 Task: Extract dialogue from a video to create a standalone audio file.
Action: Mouse moved to (3, 13)
Screenshot: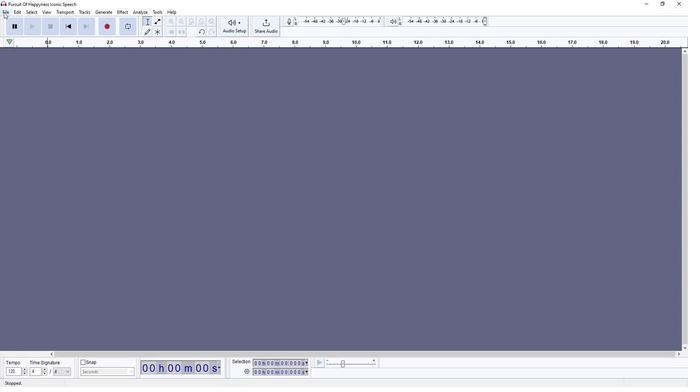 
Action: Mouse pressed left at (3, 13)
Screenshot: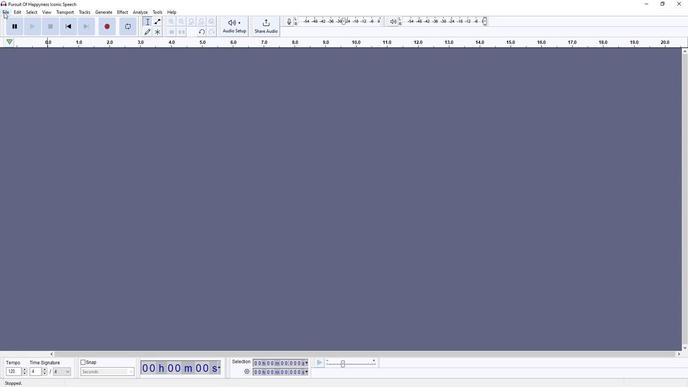 
Action: Mouse moved to (123, 83)
Screenshot: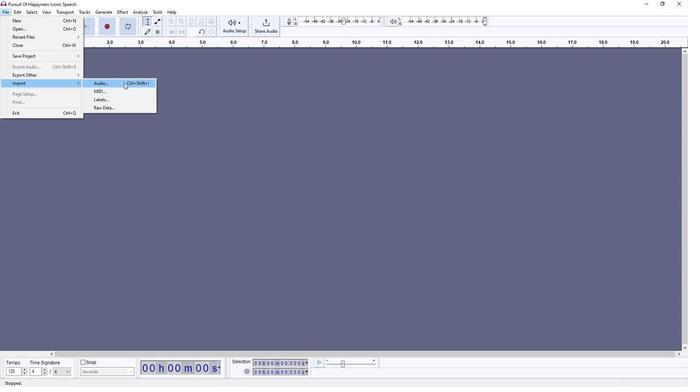 
Action: Mouse pressed left at (123, 83)
Screenshot: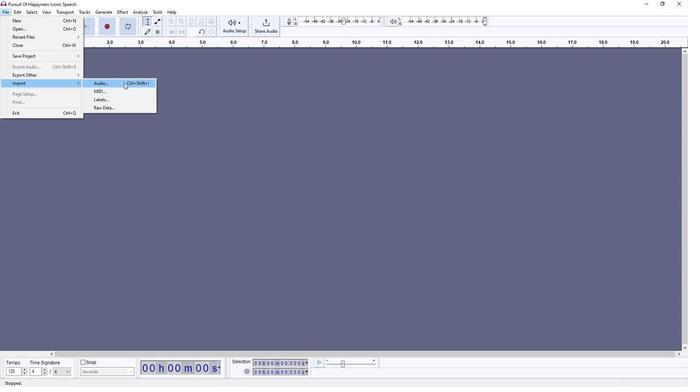 
Action: Mouse moved to (54, 71)
Screenshot: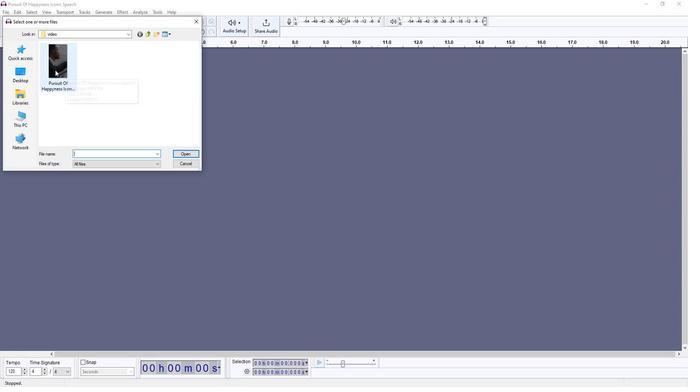 
Action: Mouse pressed left at (54, 71)
Screenshot: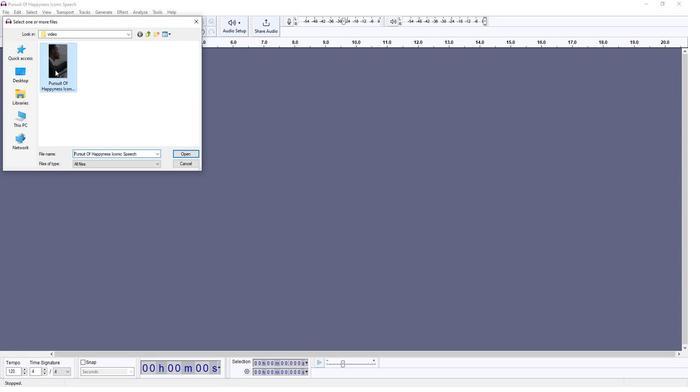 
Action: Mouse moved to (184, 153)
Screenshot: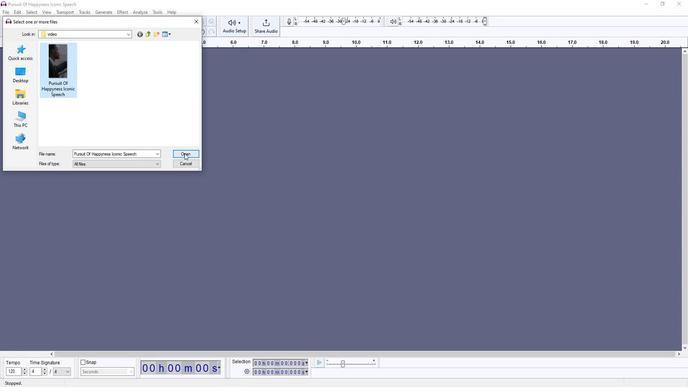 
Action: Mouse pressed left at (184, 153)
Screenshot: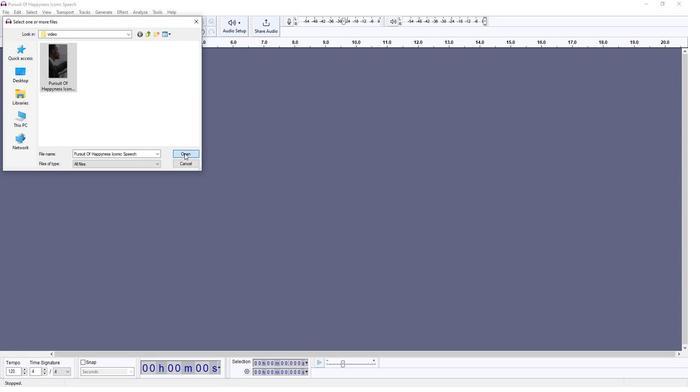 
Action: Mouse moved to (678, 73)
Screenshot: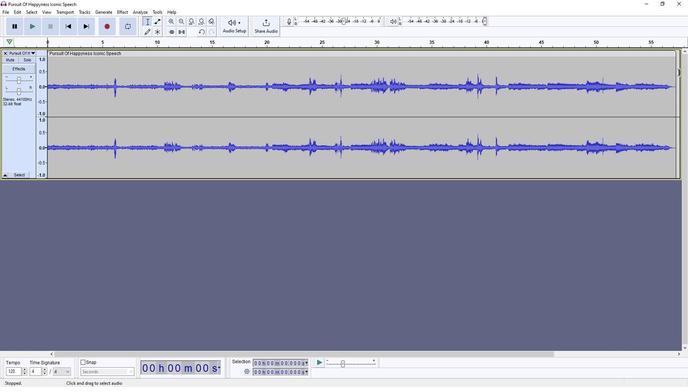 
Action: Mouse pressed left at (678, 73)
Screenshot: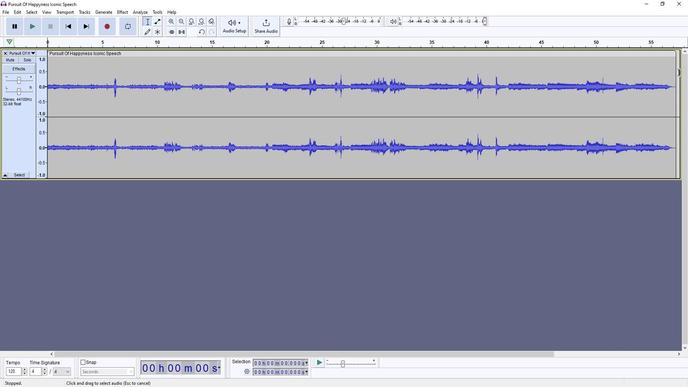 
Action: Mouse moved to (33, 23)
Screenshot: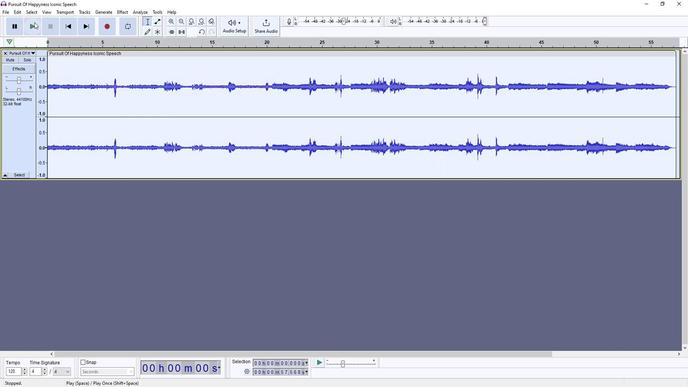 
Action: Mouse pressed left at (33, 23)
Screenshot: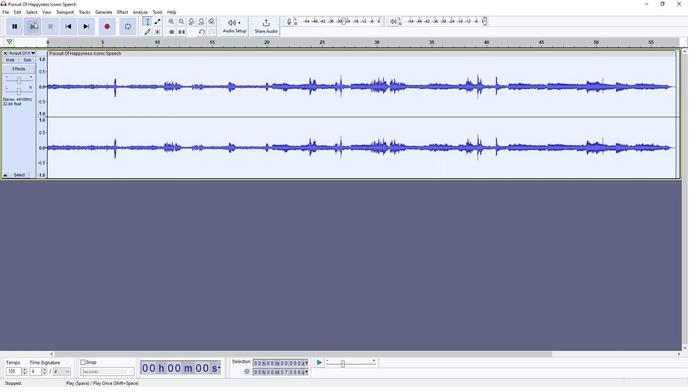 
Action: Mouse moved to (52, 25)
Screenshot: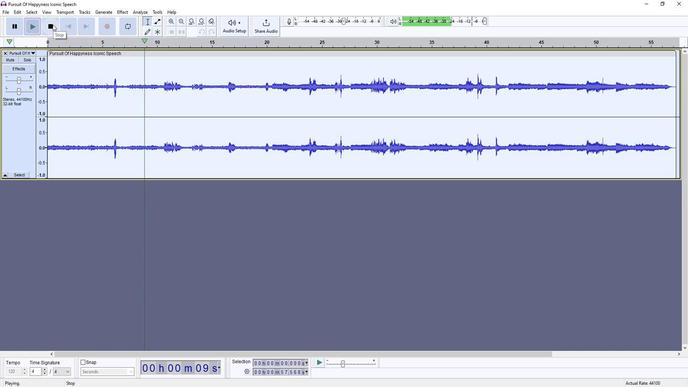 
Action: Mouse pressed left at (52, 25)
Screenshot: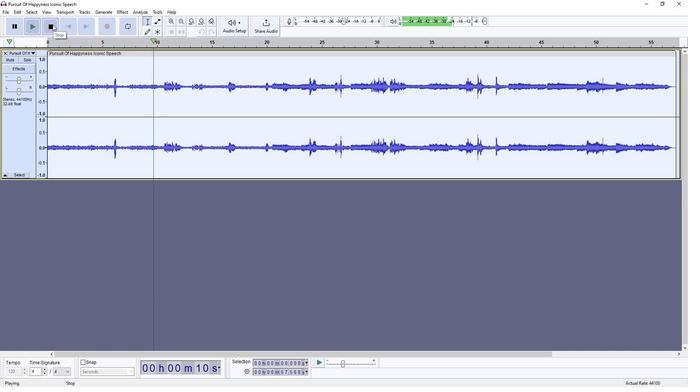 
Action: Mouse moved to (120, 12)
Screenshot: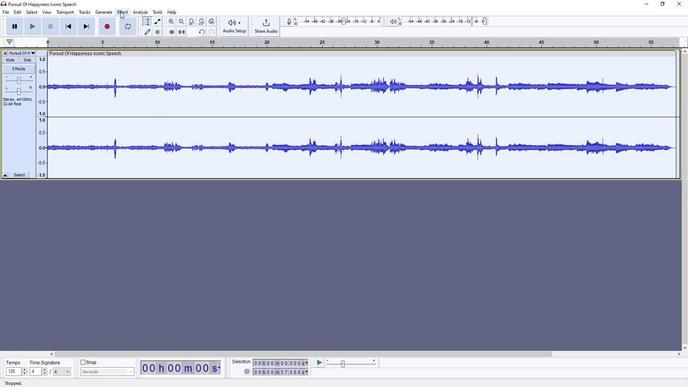 
Action: Mouse pressed left at (120, 12)
Screenshot: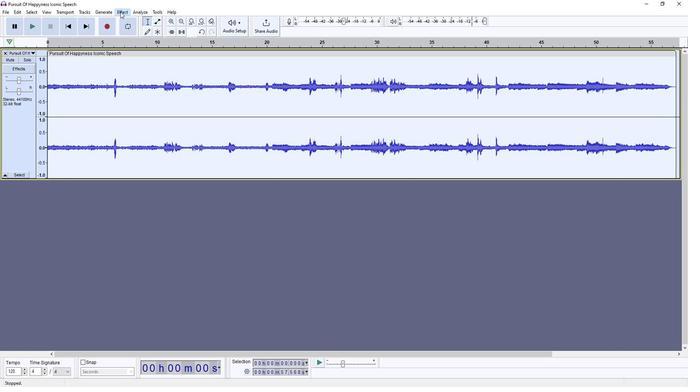 
Action: Mouse moved to (244, 94)
Screenshot: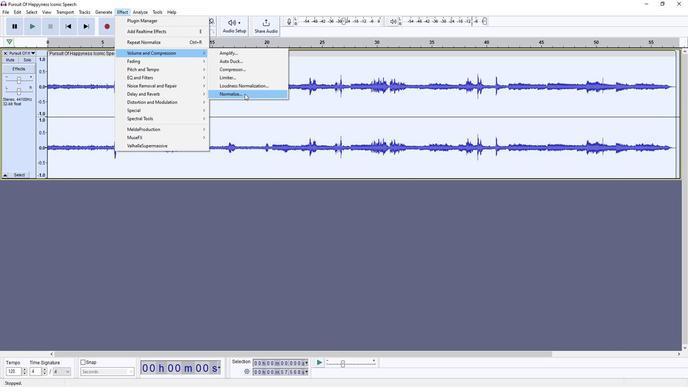 
Action: Mouse pressed left at (244, 94)
Screenshot: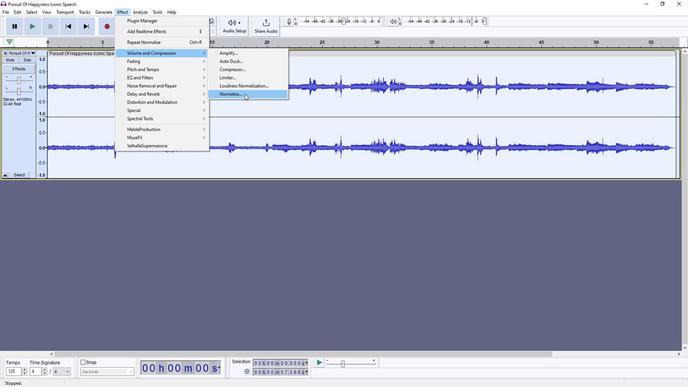 
Action: Mouse moved to (383, 179)
Screenshot: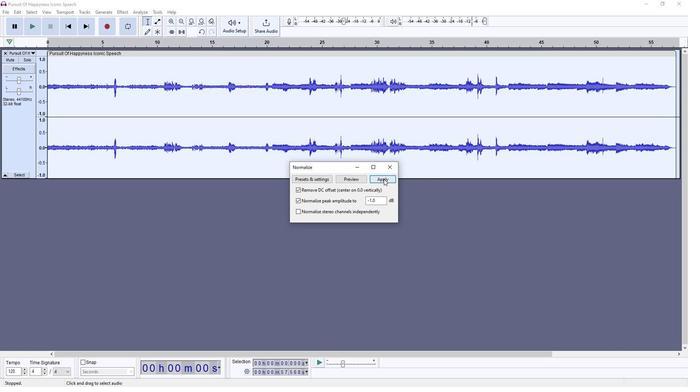 
Action: Mouse pressed left at (383, 179)
Screenshot: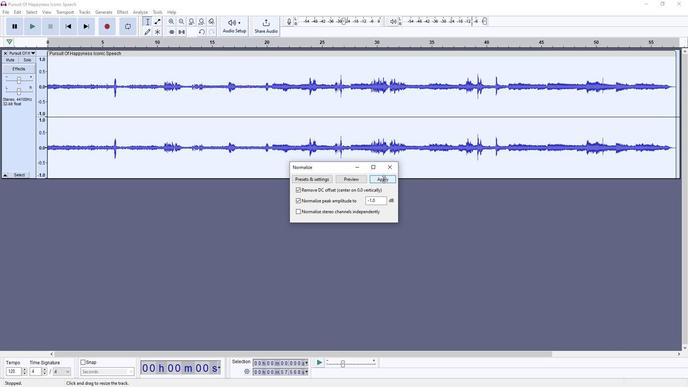 
Action: Mouse moved to (18, 82)
Screenshot: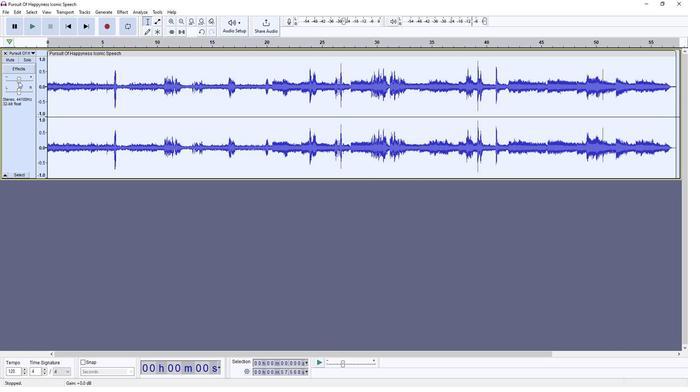 
Action: Mouse pressed left at (18, 82)
Screenshot: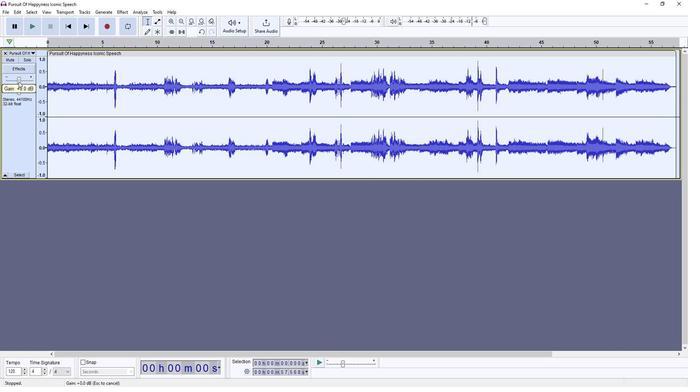 
Action: Mouse moved to (31, 29)
Screenshot: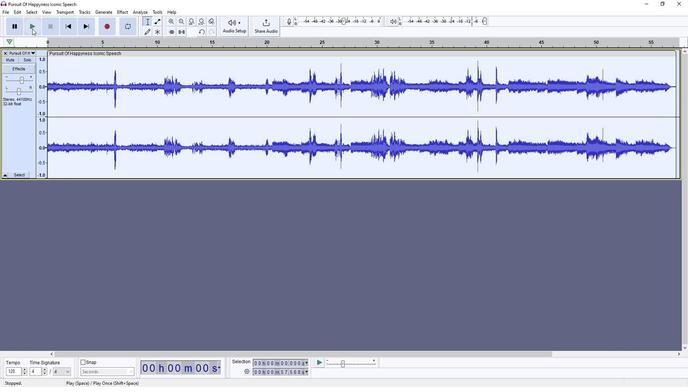 
Action: Mouse pressed left at (31, 29)
Screenshot: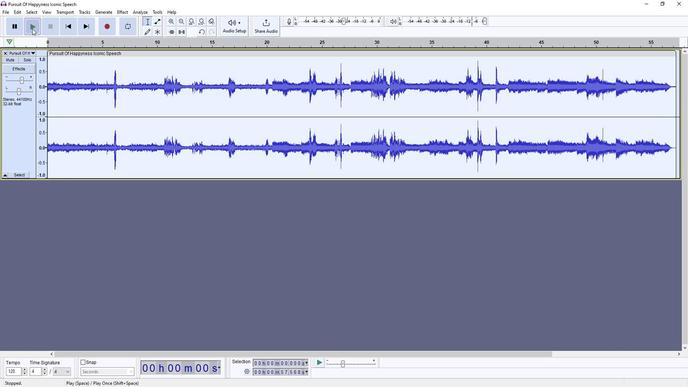 
Action: Mouse moved to (51, 27)
Screenshot: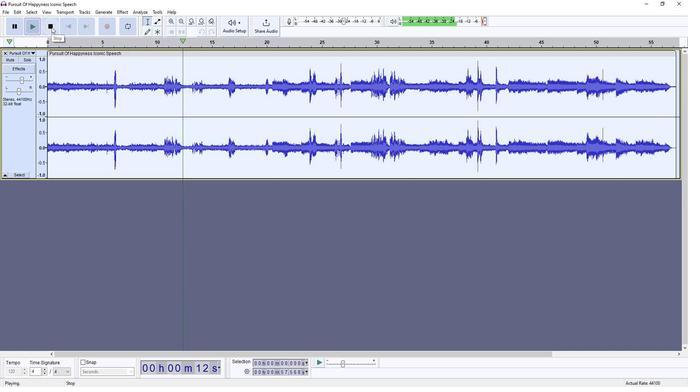 
Action: Mouse pressed left at (51, 27)
Screenshot: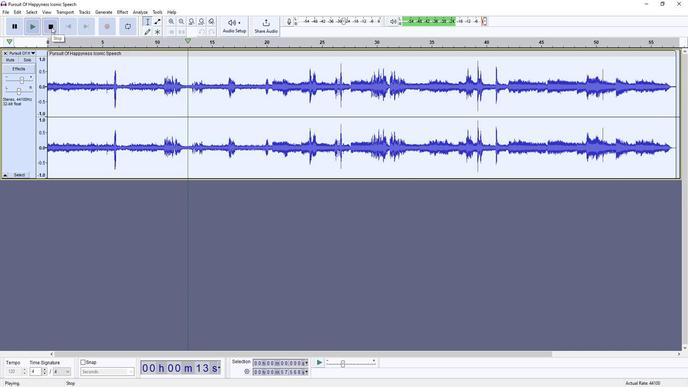 
Action: Mouse moved to (1, 14)
Screenshot: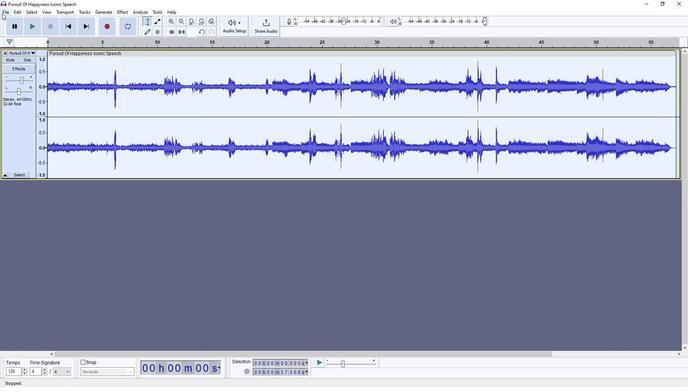 
Action: Mouse pressed left at (1, 14)
Screenshot: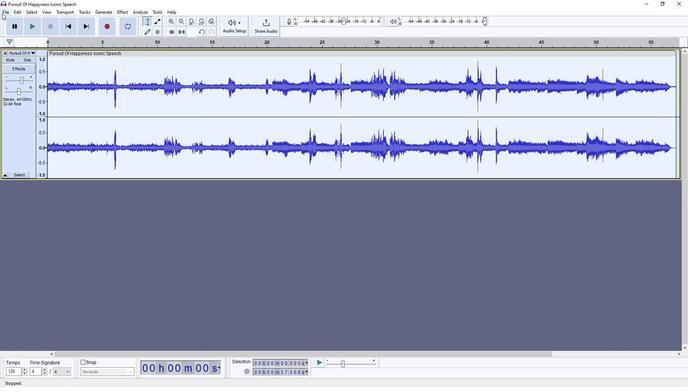 
Action: Mouse moved to (28, 64)
Screenshot: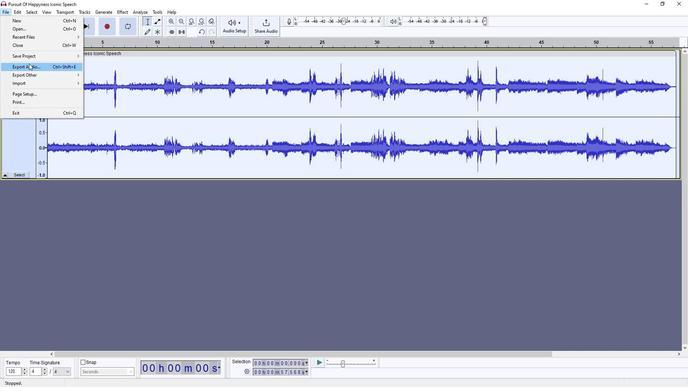 
Action: Mouse pressed left at (28, 64)
Screenshot: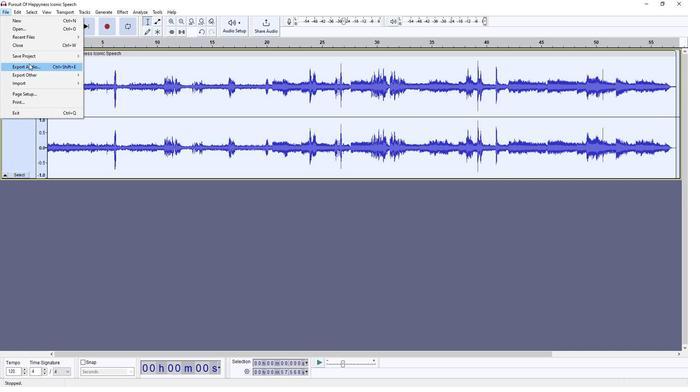 
Action: Mouse moved to (140, 52)
Screenshot: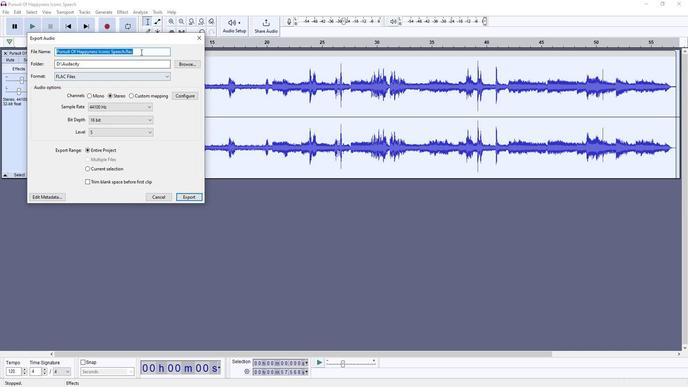 
Action: Key pressed <Key.backspace><Key.shift><Key.shift><Key.shift><Key.shift>Dialogue<Key.space>from<Key.space>a<Key.space>video<Key.space>to<Key.space>mp3
Screenshot: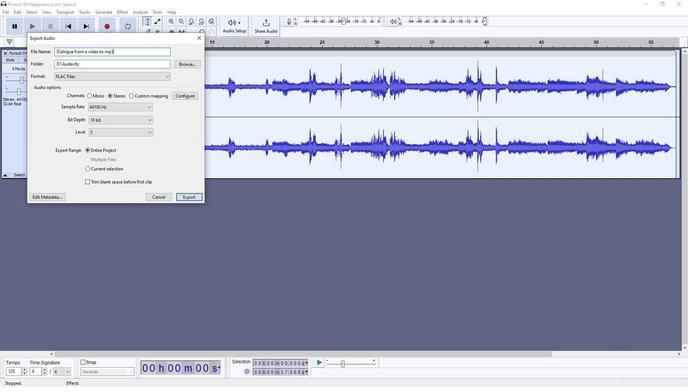 
Action: Mouse moved to (93, 74)
Screenshot: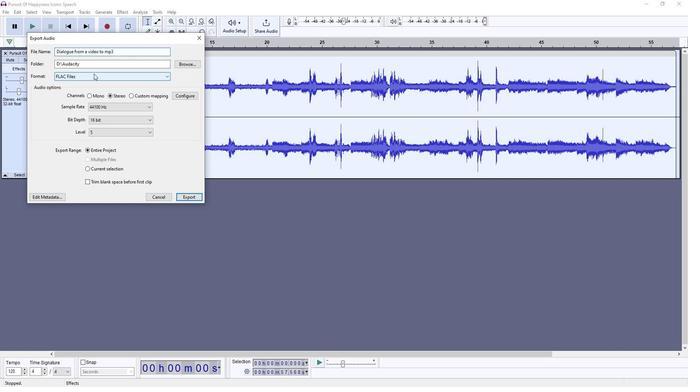 
Action: Mouse pressed left at (93, 74)
Screenshot: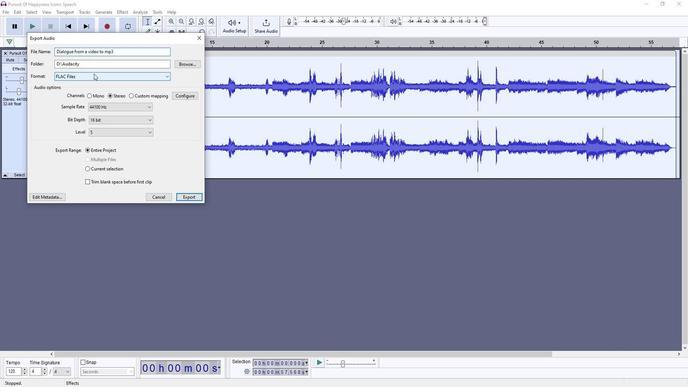 
Action: Mouse moved to (90, 94)
Screenshot: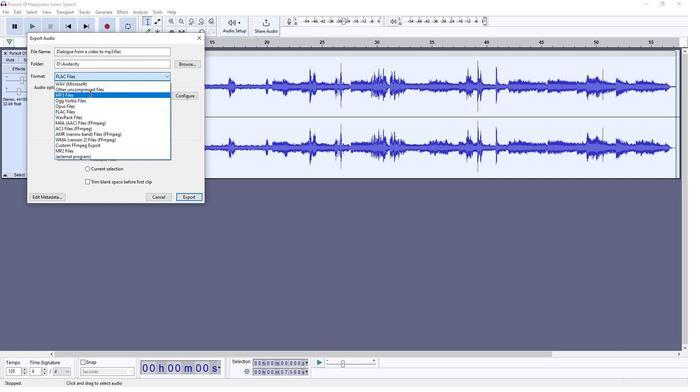 
Action: Mouse pressed left at (90, 94)
Screenshot: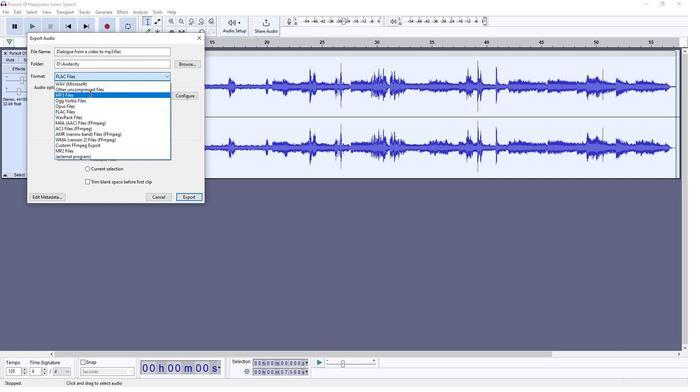 
Action: Mouse moved to (191, 196)
Screenshot: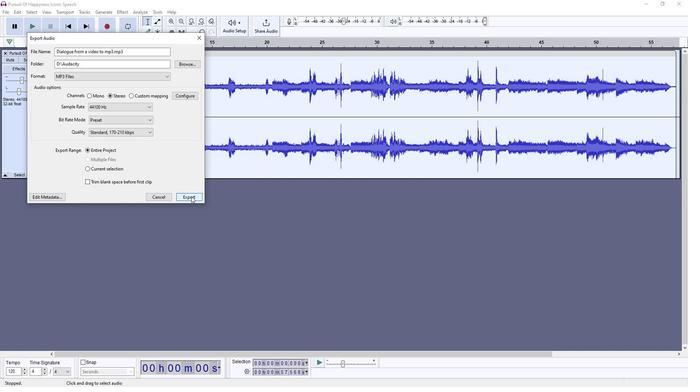 
Action: Mouse pressed left at (191, 196)
Screenshot: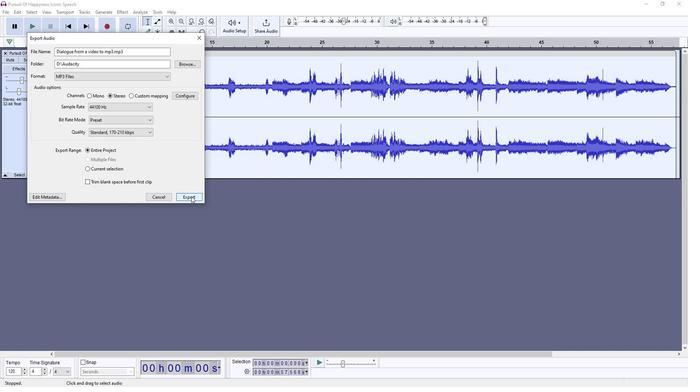 
Action: Mouse moved to (6, 12)
Screenshot: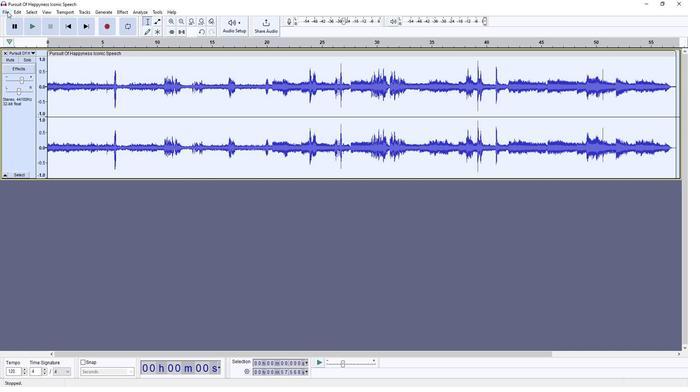 
Action: Mouse pressed left at (6, 12)
Screenshot: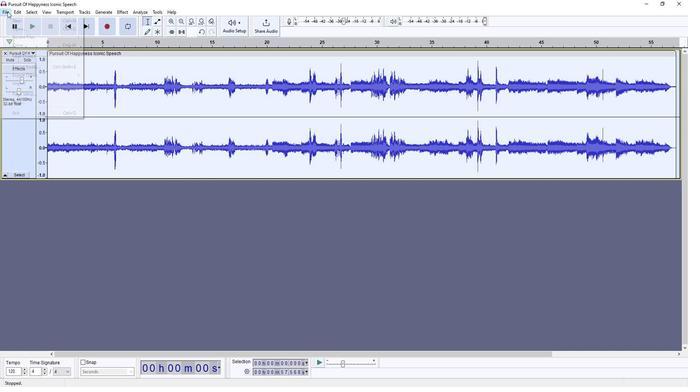 
Action: Mouse moved to (102, 64)
Screenshot: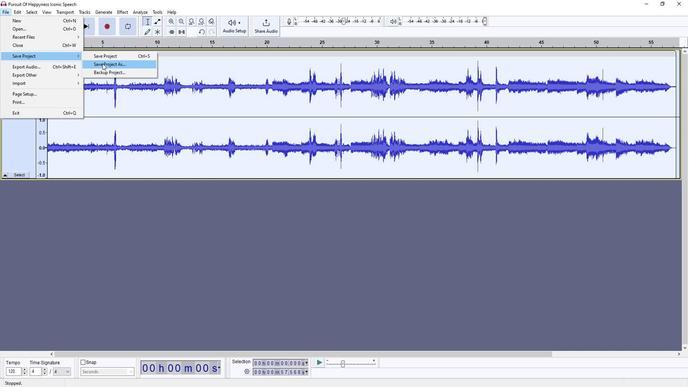 
Action: Mouse pressed left at (102, 64)
Screenshot: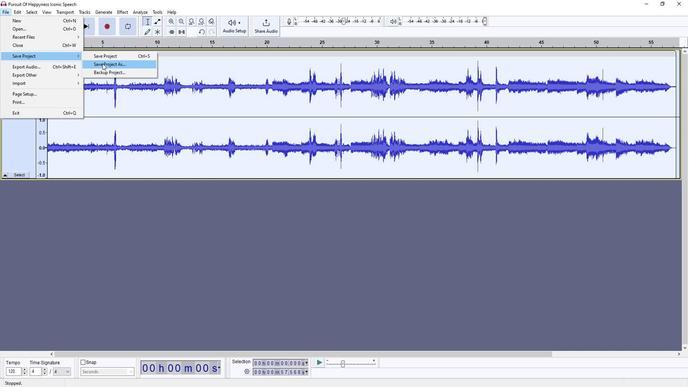 
Action: Key pressed <Key.backspace><Key.shift>Dialogue<Key.space>from<Key.space>a<Key.space>video<Key.space>to<Key.space>standalone<Key.space>file<Key.space>mp3
Screenshot: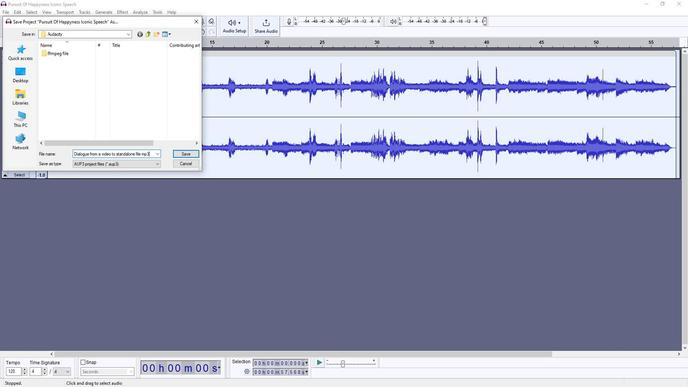 
Action: Mouse moved to (188, 153)
Screenshot: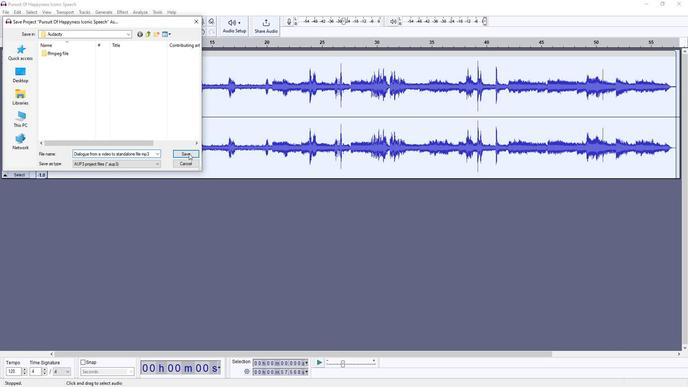 
Action: Mouse pressed left at (188, 153)
Screenshot: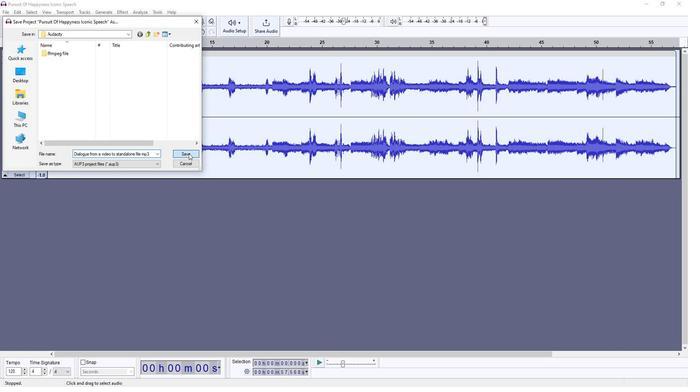 
Action: Mouse moved to (186, 151)
Screenshot: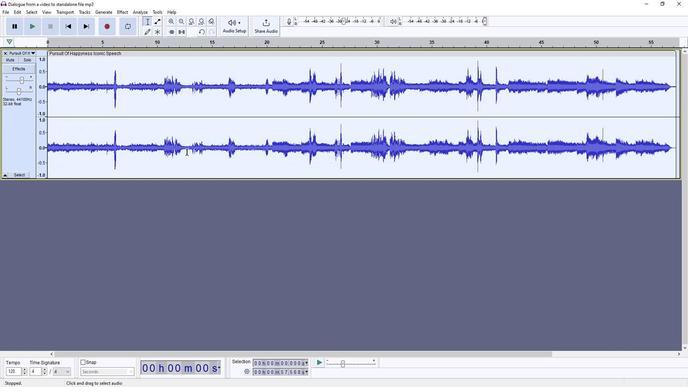 
